 Task: Product Launch Review and Analysis: Participate in a review session to analyze the success of a recent product launch, gather feedback, and identify areas for improvement. Location: Product Launch Review Room. Time: 2:00 PM - 4:00 PM.
Action: Mouse pressed left at (55, 103)
Screenshot: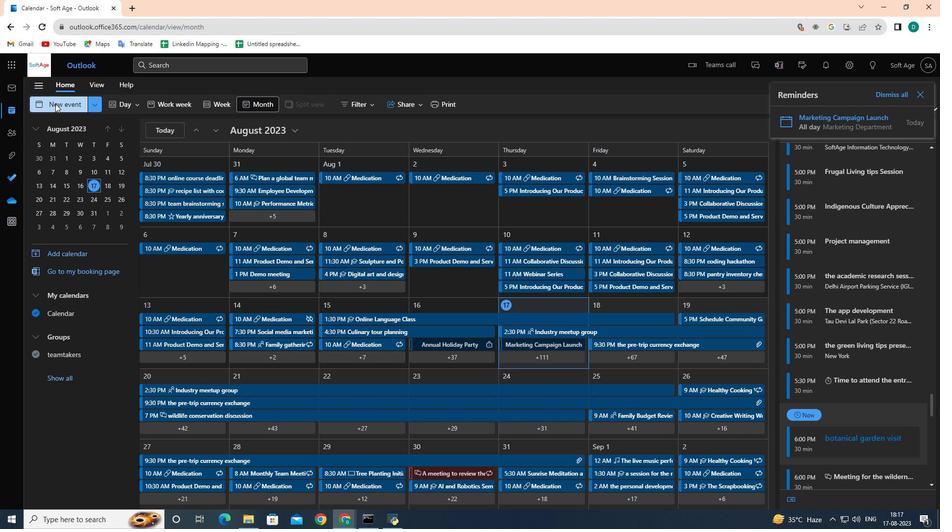 
Action: Mouse moved to (259, 169)
Screenshot: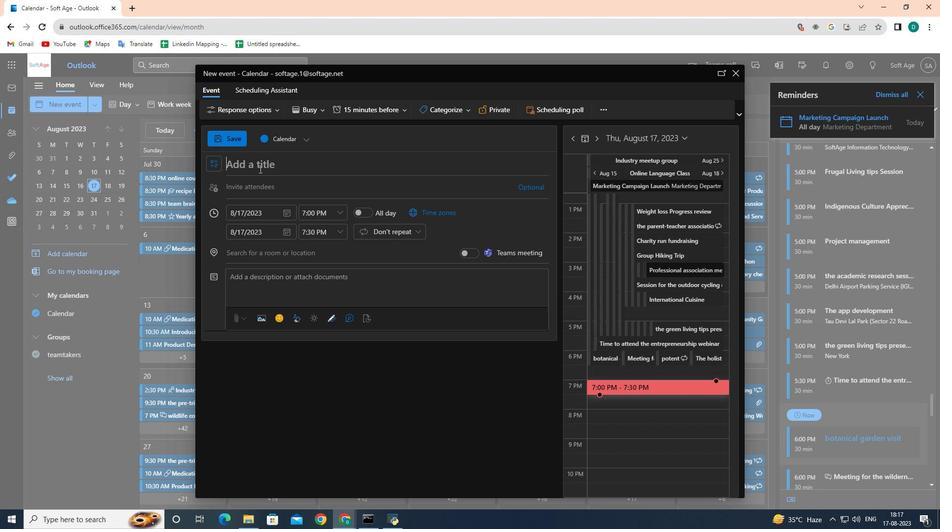 
Action: Key pressed <Key.shift>Product<Key.space><Key.shift><Key.shift><Key.shift><Key.shift>Launch<Key.space><Key.shift><Key.shift><Key.shift><Key.shift>Review<Key.space>and<Key.space><Key.shift>Analysis
Screenshot: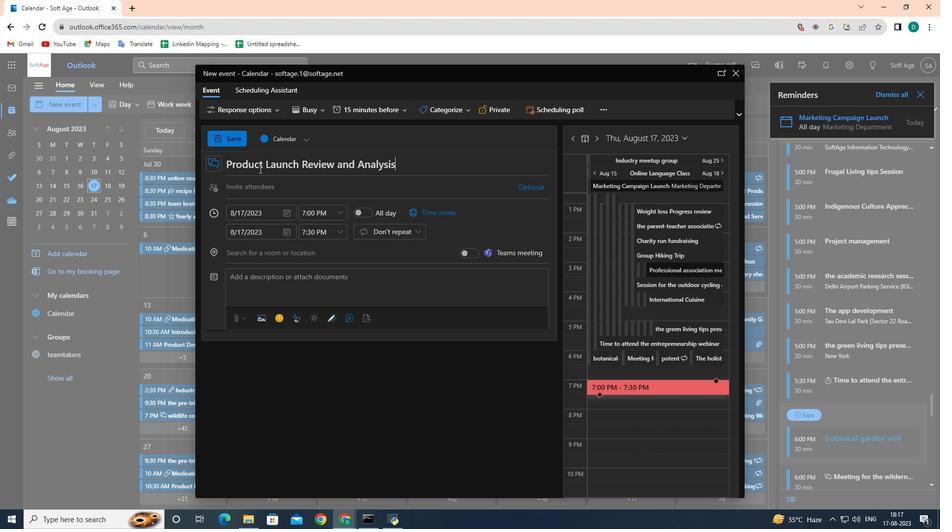 
Action: Mouse moved to (284, 218)
Screenshot: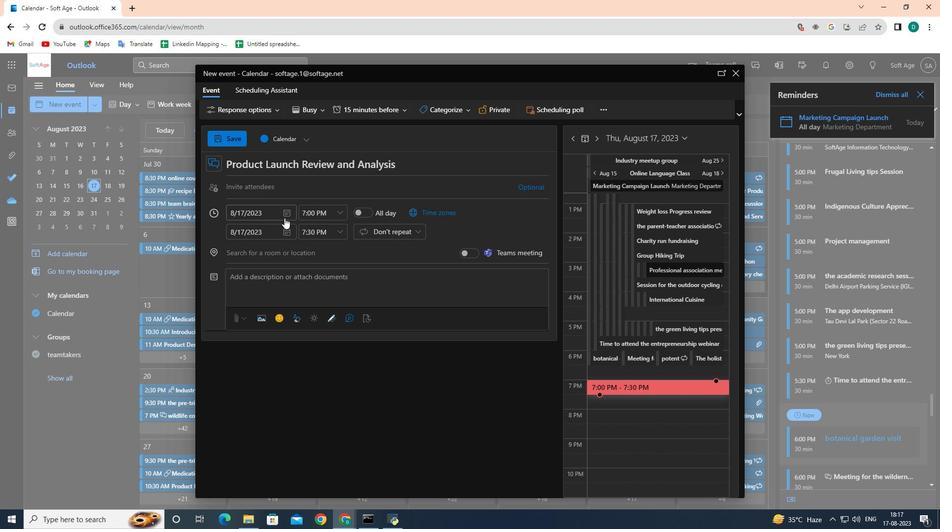 
Action: Mouse pressed left at (284, 218)
Screenshot: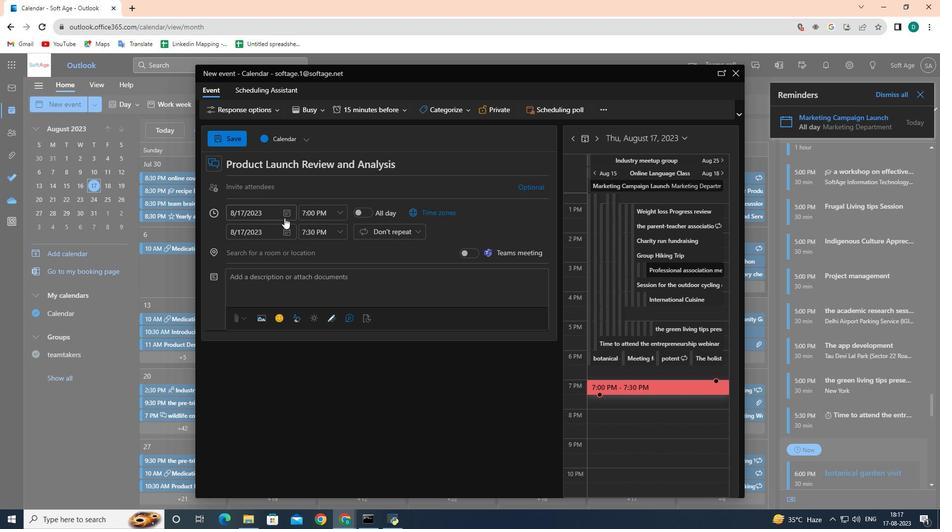 
Action: Mouse moved to (309, 302)
Screenshot: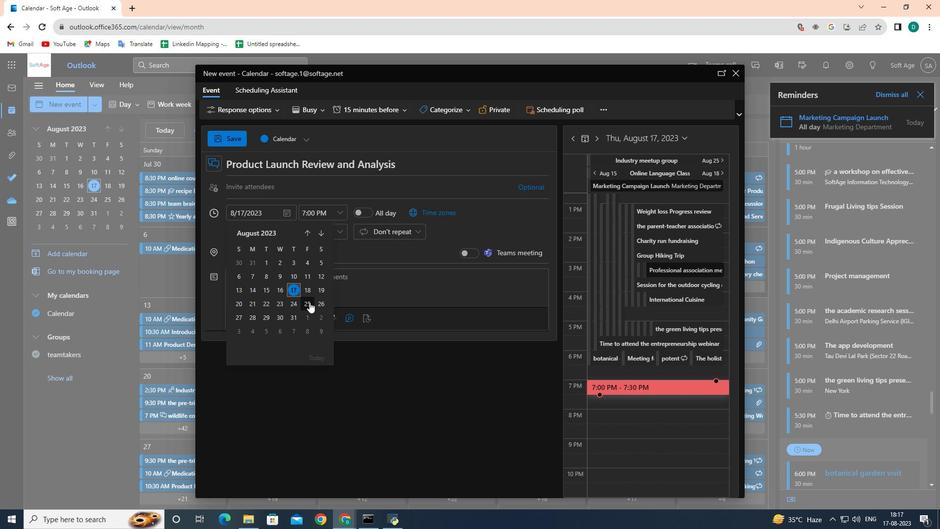 
Action: Mouse pressed left at (309, 302)
Screenshot: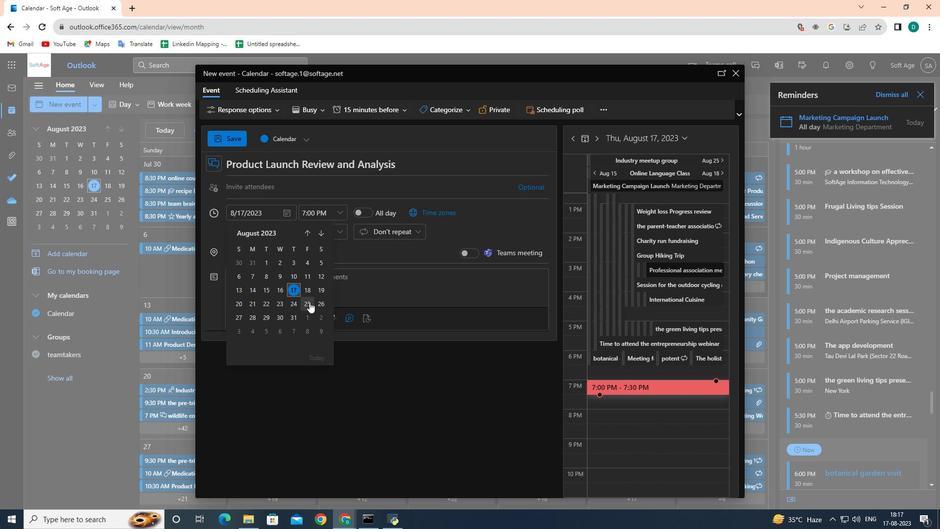 
Action: Mouse moved to (342, 218)
Screenshot: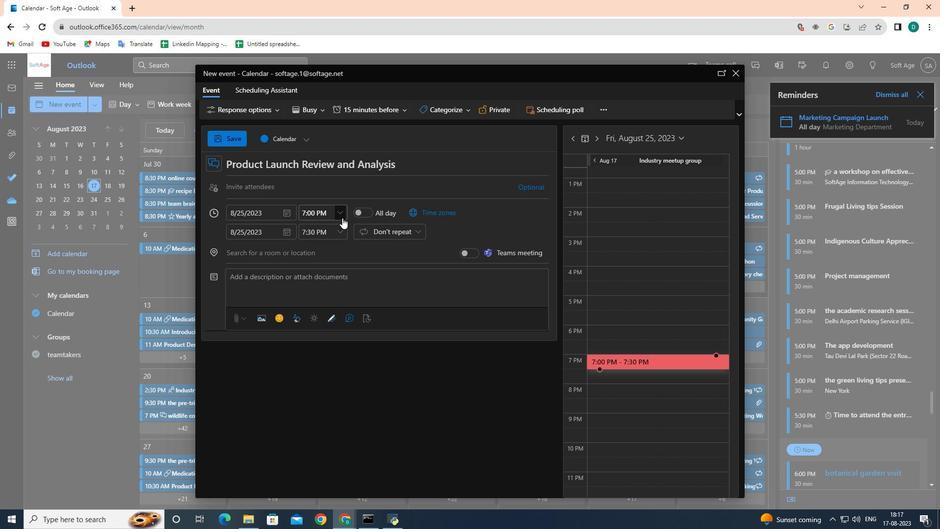 
Action: Mouse pressed left at (342, 218)
Screenshot: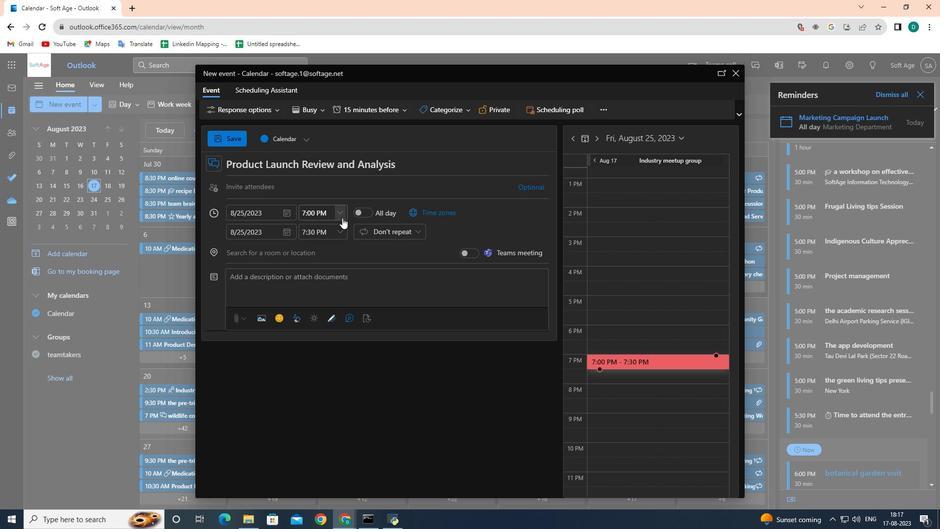 
Action: Mouse moved to (356, 224)
Screenshot: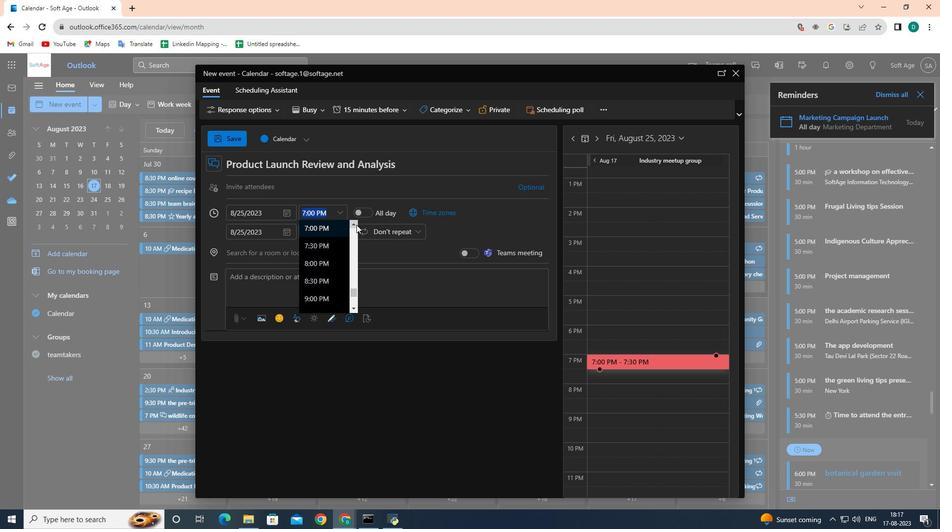 
Action: Mouse pressed left at (356, 224)
Screenshot: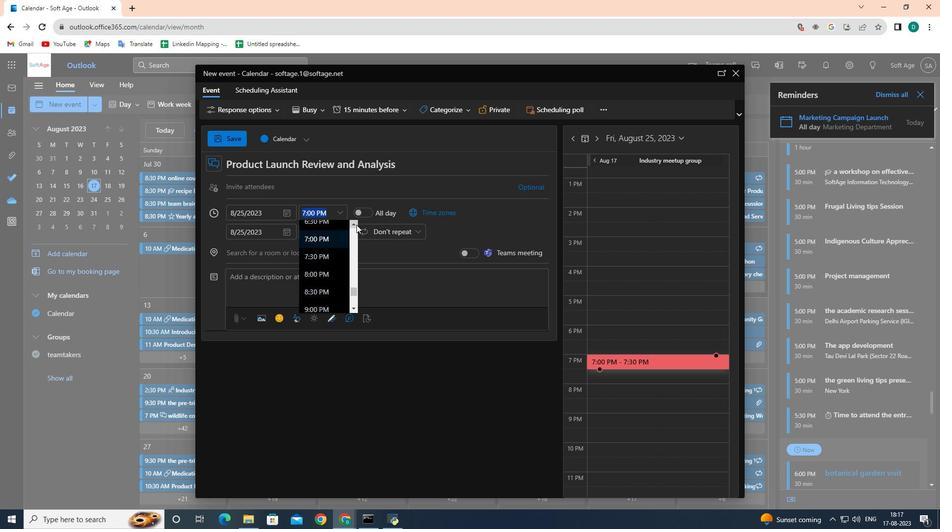 
Action: Mouse pressed left at (356, 224)
Screenshot: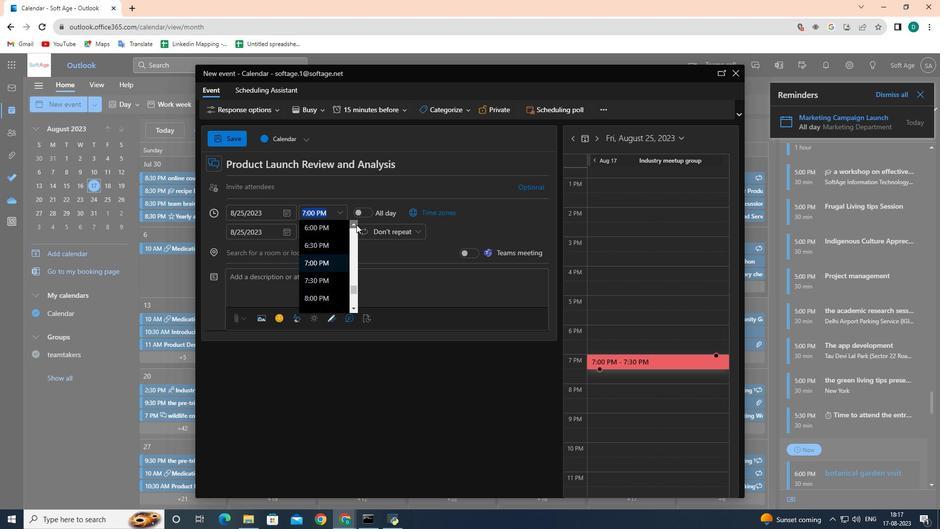 
Action: Mouse pressed left at (356, 224)
Screenshot: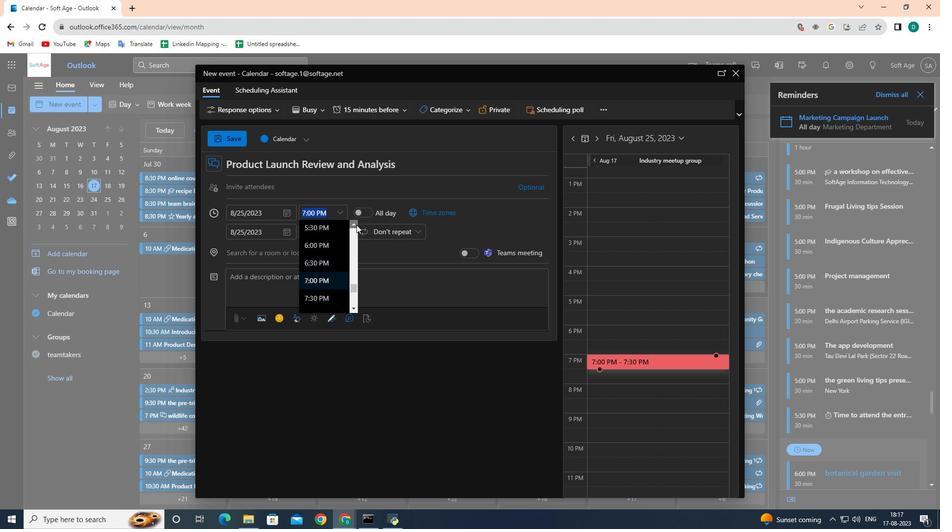 
Action: Mouse pressed left at (356, 224)
Screenshot: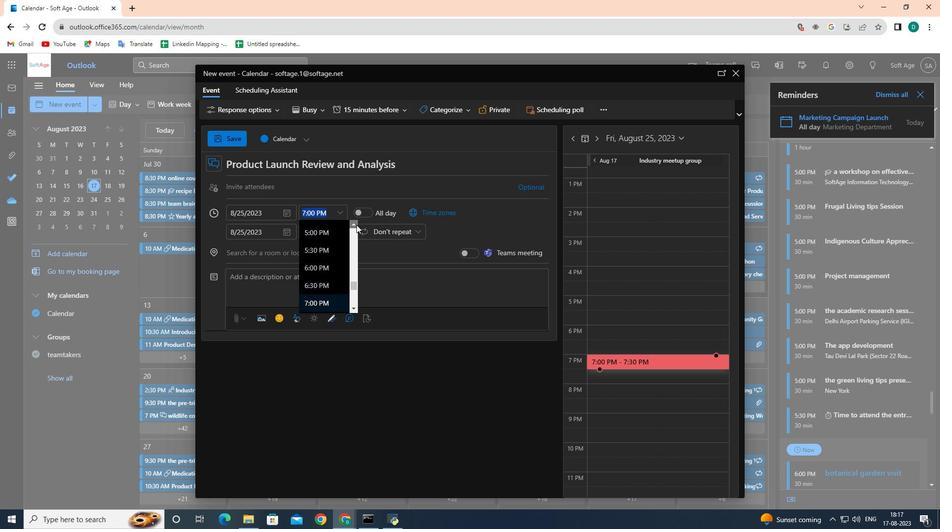 
Action: Mouse pressed left at (356, 224)
Screenshot: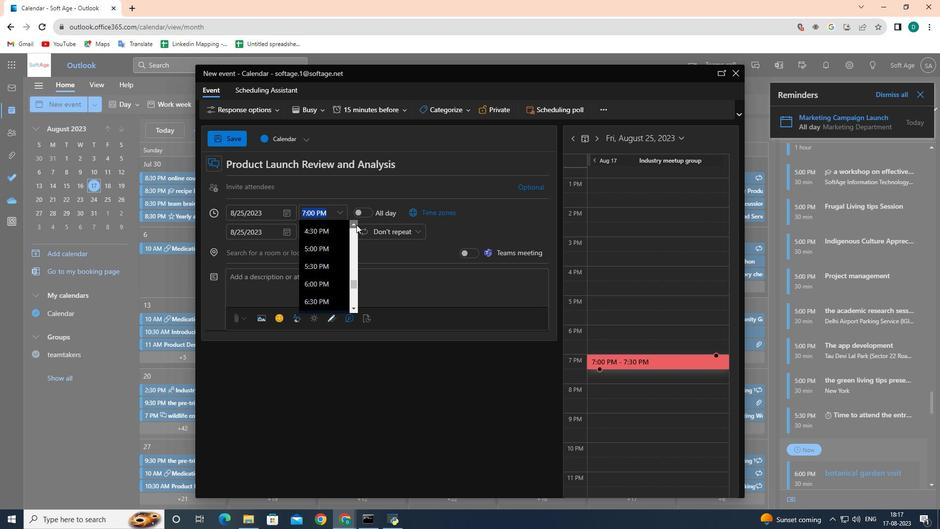 
Action: Mouse pressed left at (356, 224)
Screenshot: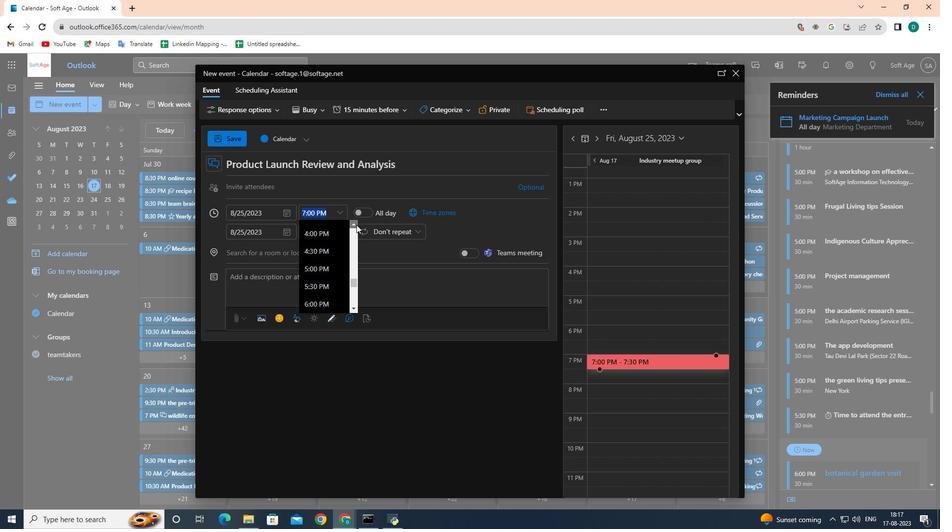 
Action: Mouse pressed left at (356, 224)
Screenshot: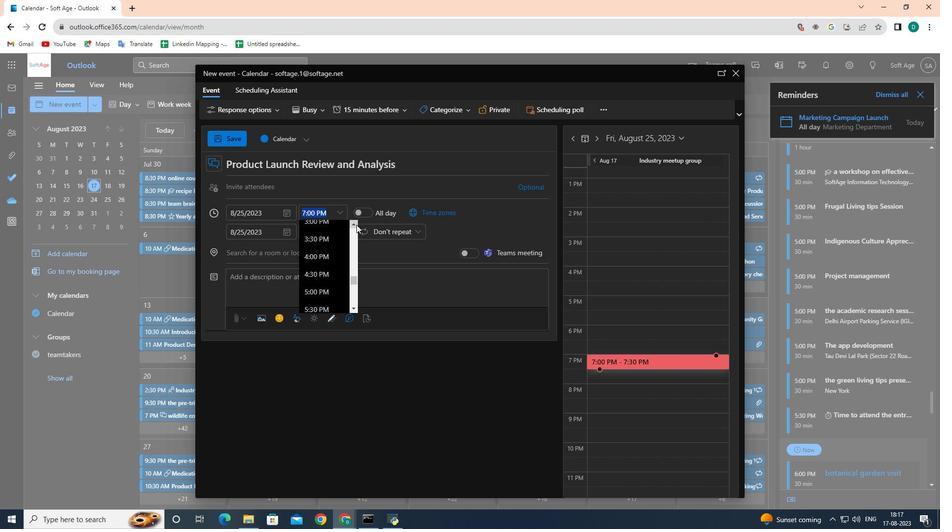 
Action: Mouse pressed left at (356, 224)
Screenshot: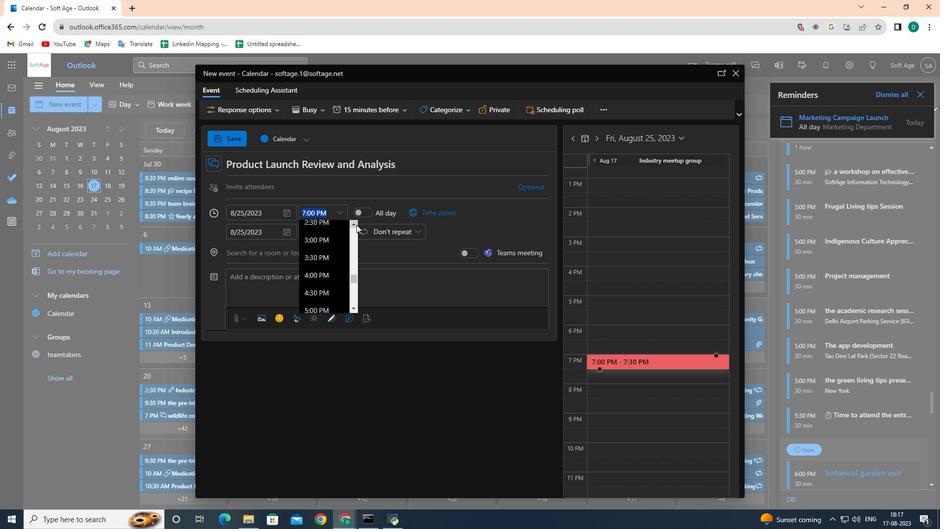 
Action: Mouse pressed left at (356, 224)
Screenshot: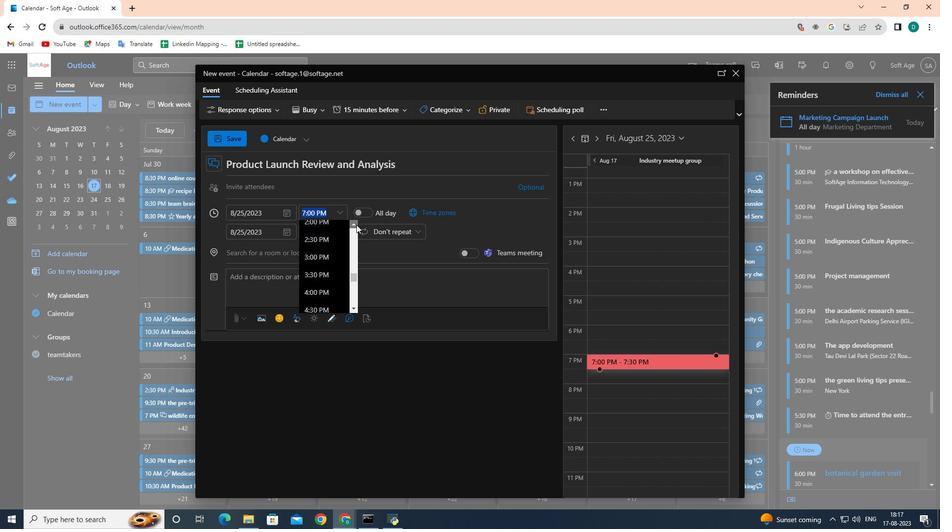 
Action: Mouse moved to (325, 227)
Screenshot: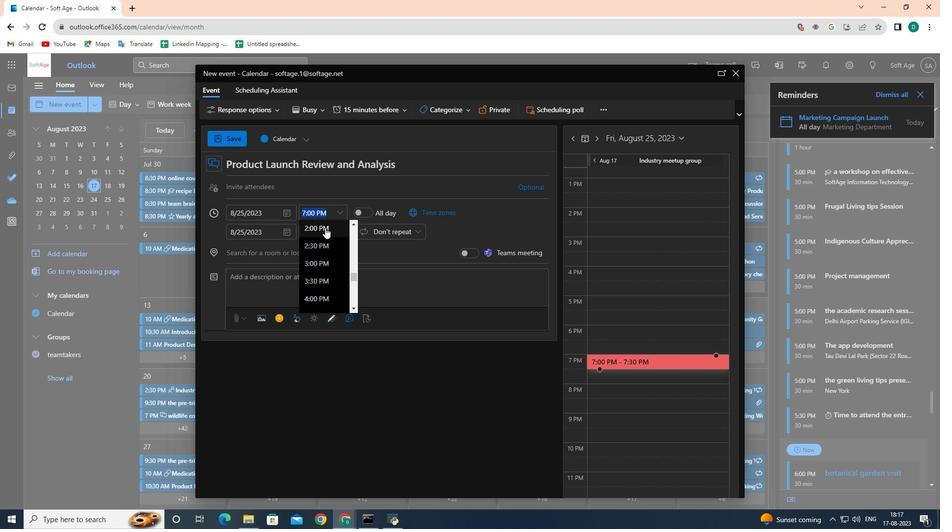 
Action: Mouse pressed left at (325, 227)
Screenshot: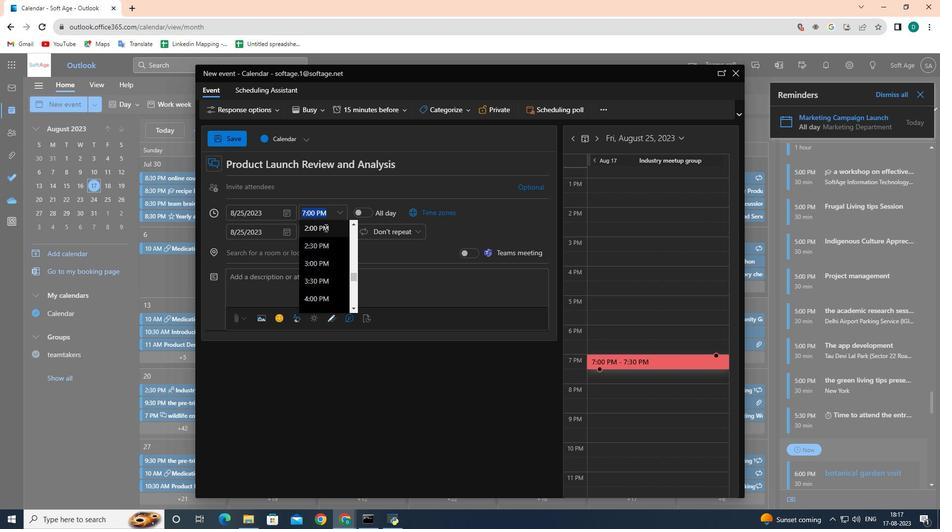 
Action: Mouse moved to (341, 229)
Screenshot: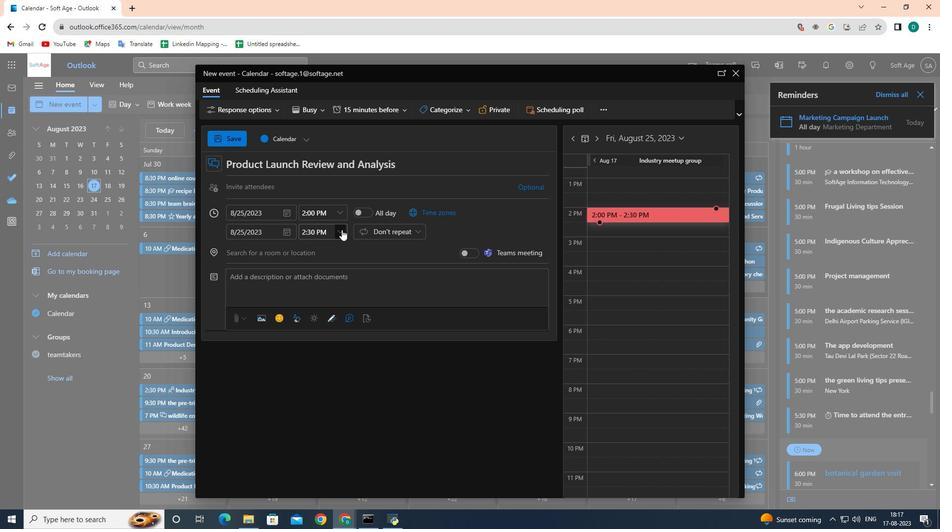 
Action: Mouse pressed left at (341, 229)
Screenshot: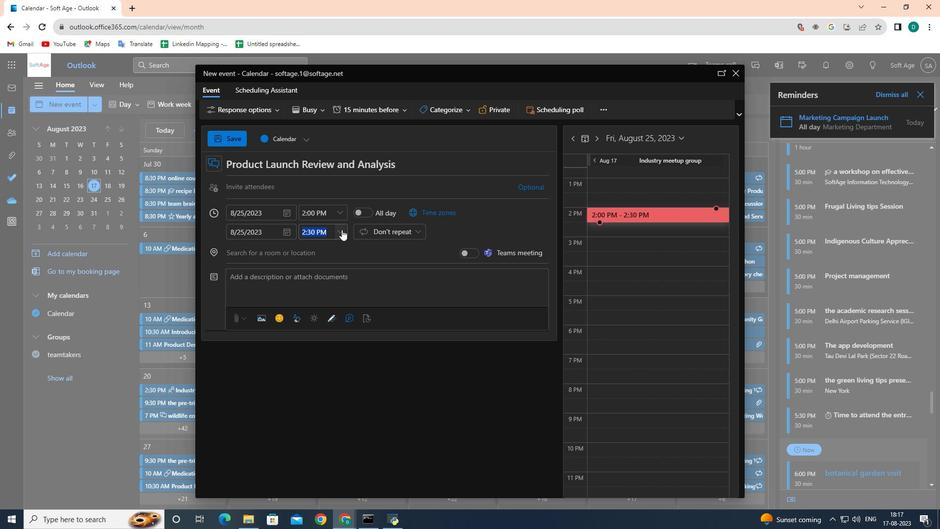 
Action: Mouse moved to (324, 301)
Screenshot: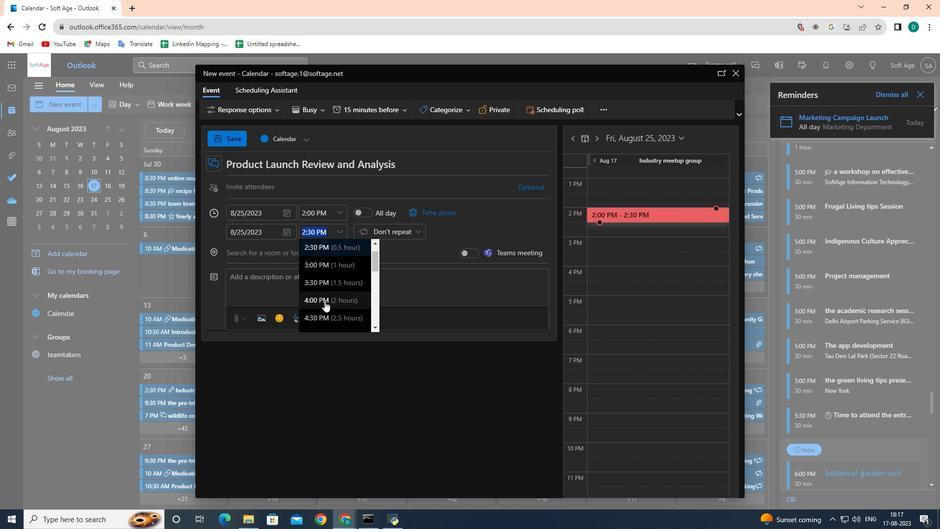 
Action: Mouse pressed left at (324, 301)
Screenshot: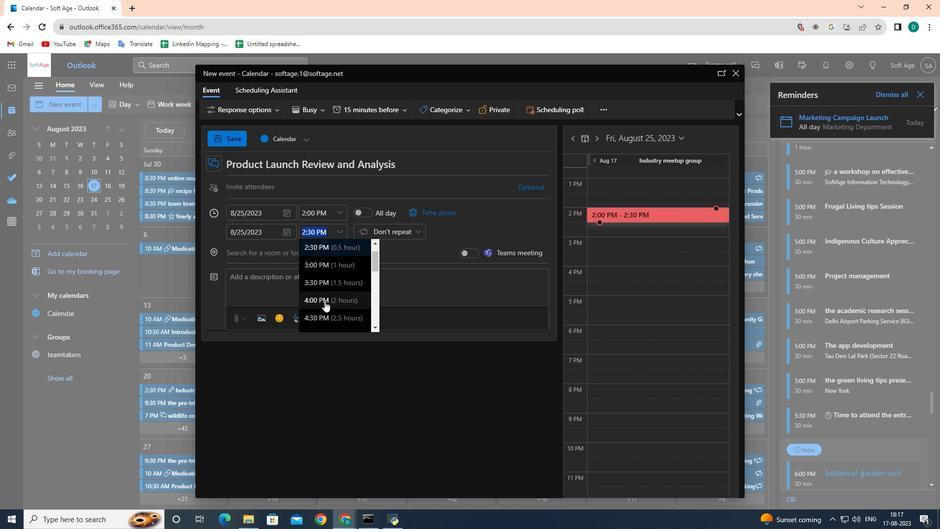 
Action: Mouse moved to (292, 281)
Screenshot: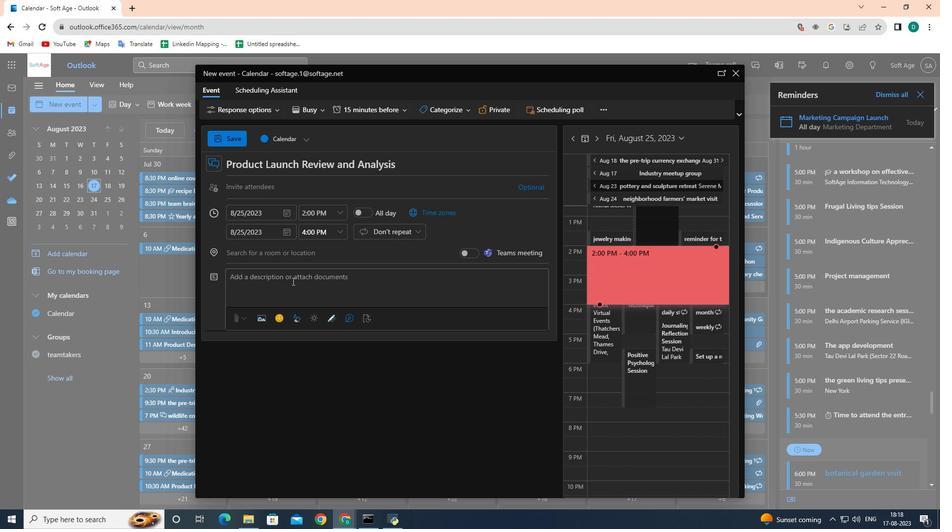 
Action: Mouse pressed left at (292, 281)
Screenshot: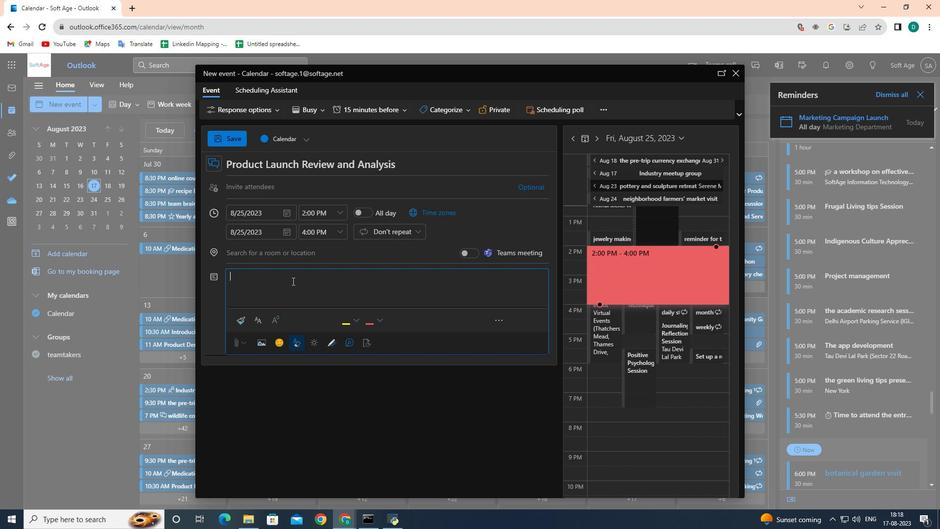 
Action: Mouse moved to (275, 253)
Screenshot: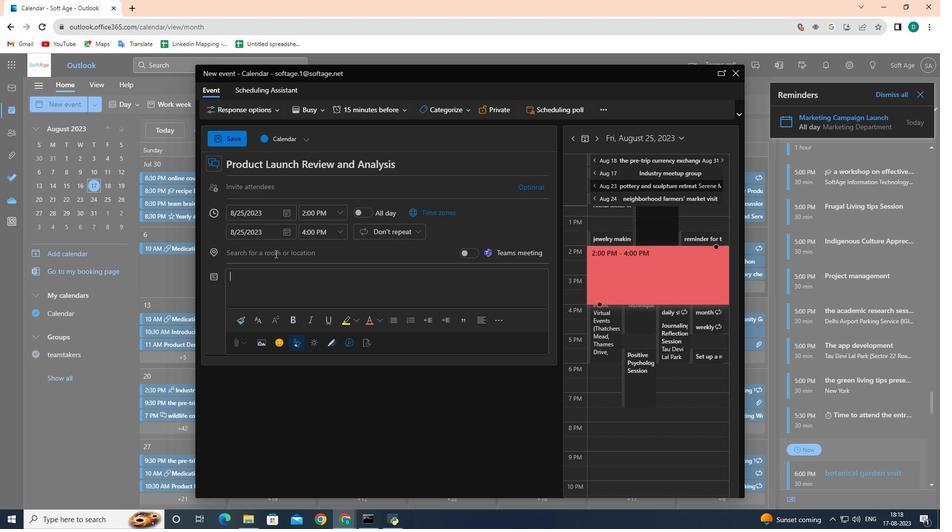 
Action: Mouse pressed left at (275, 253)
Screenshot: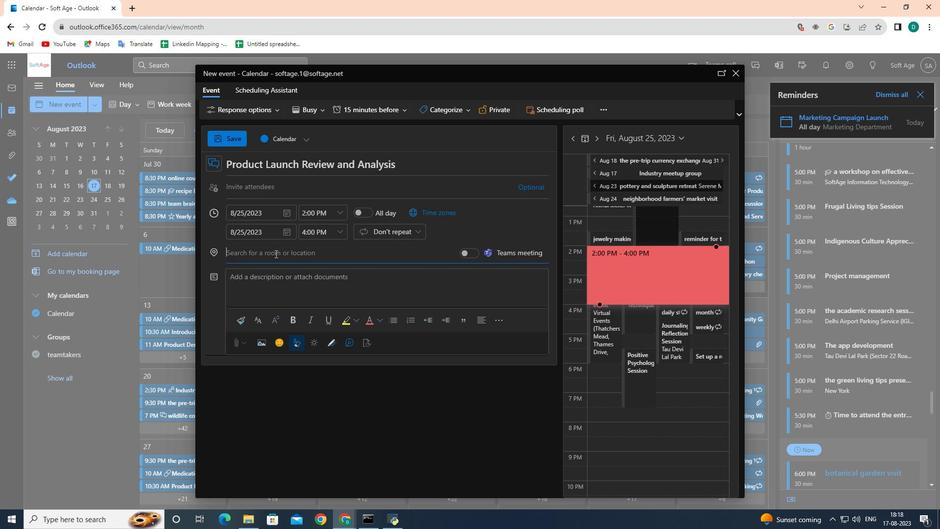 
Action: Key pressed <Key.shift><Key.shift><Key.shift><Key.shift><Key.shift><Key.shift><Key.shift>Product<Key.space><Key.shift>Launch<Key.space><Key.shift>Review<Key.space><Key.shift>Room<Key.space>
Screenshot: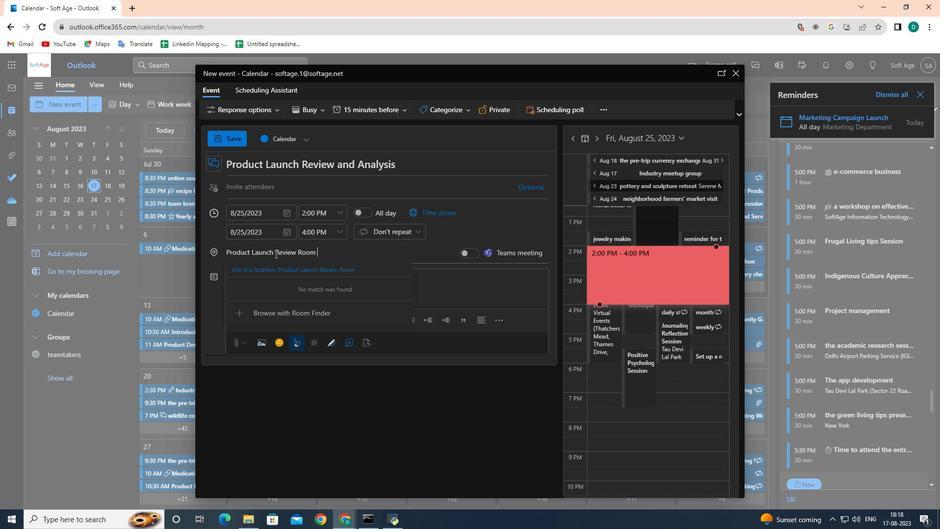 
Action: Mouse moved to (332, 256)
Screenshot: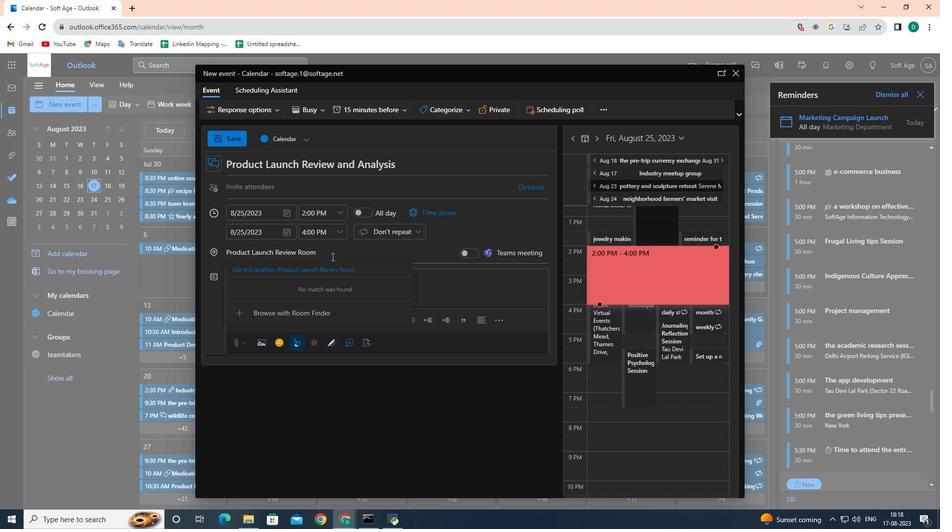 
Action: Mouse pressed left at (332, 256)
Screenshot: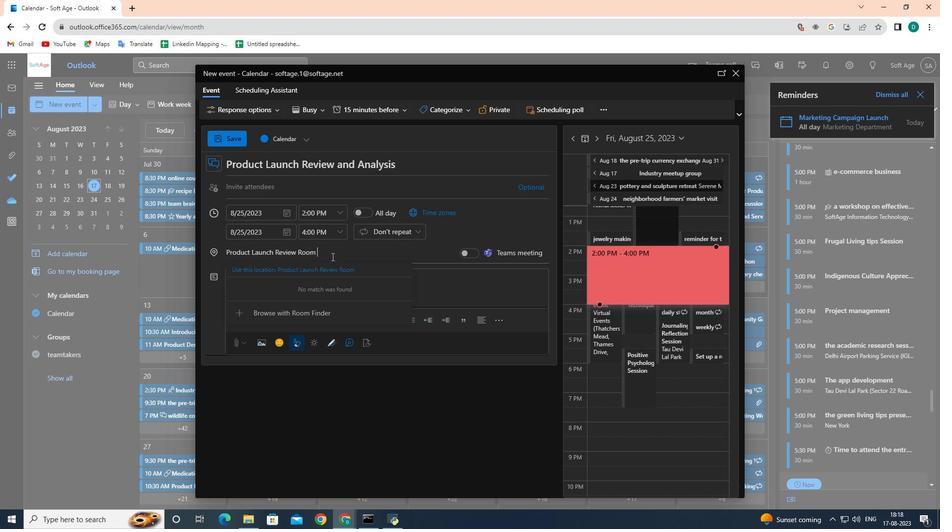 
Action: Mouse moved to (209, 292)
Screenshot: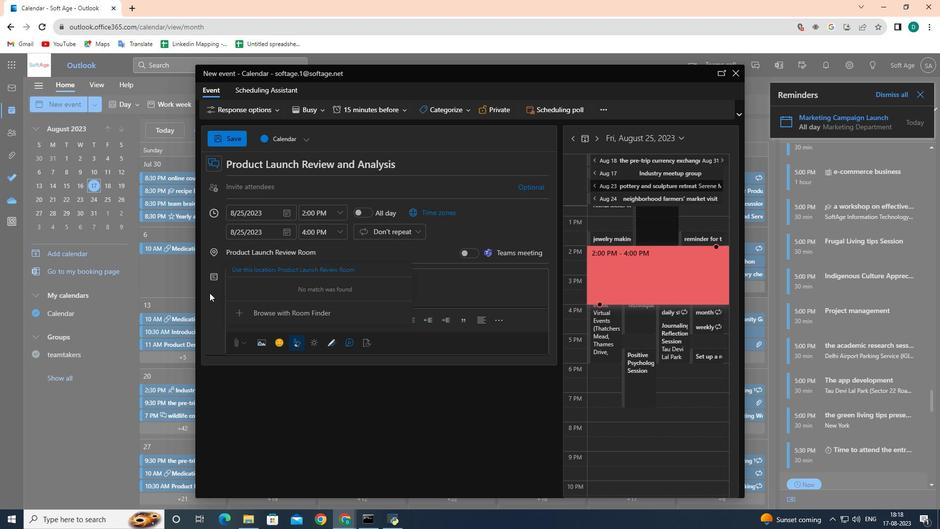 
Action: Mouse pressed left at (209, 292)
Screenshot: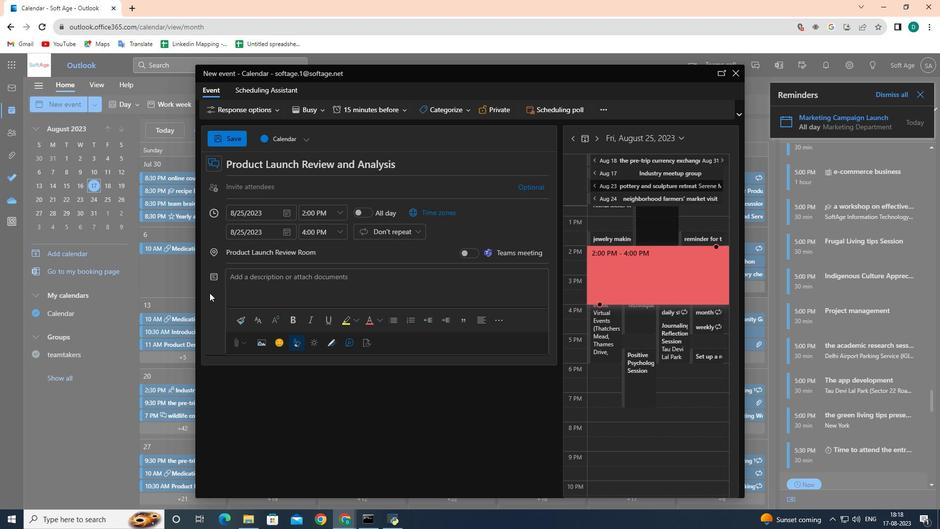 
Action: Mouse moved to (252, 284)
Screenshot: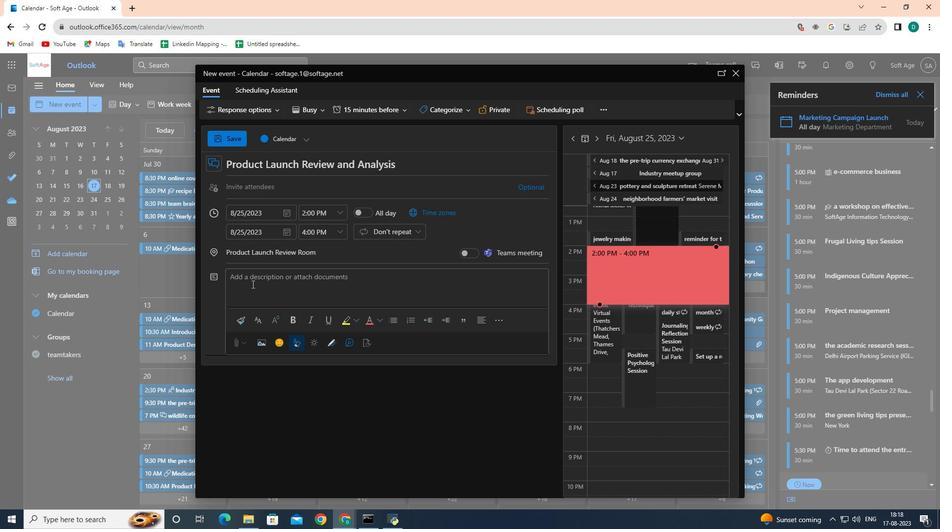 
Action: Mouse pressed left at (252, 284)
Screenshot: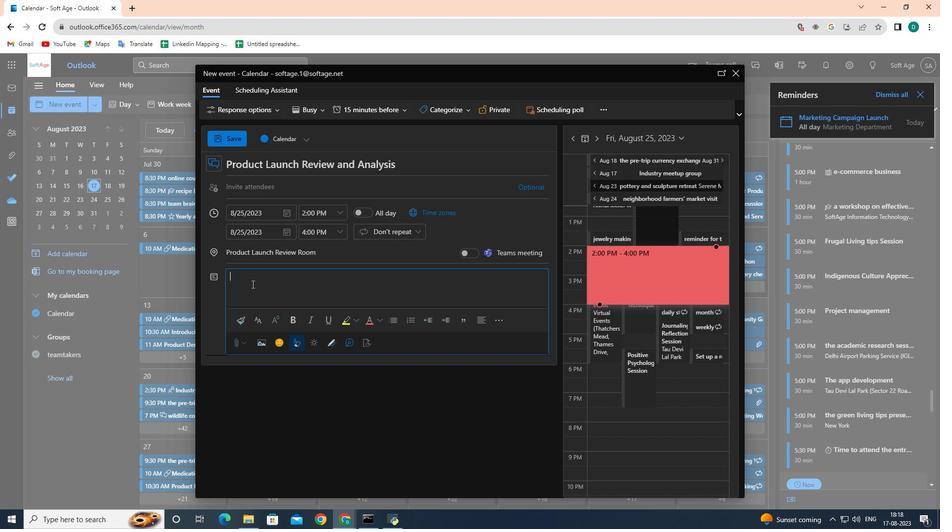 
Action: Mouse moved to (263, 274)
Screenshot: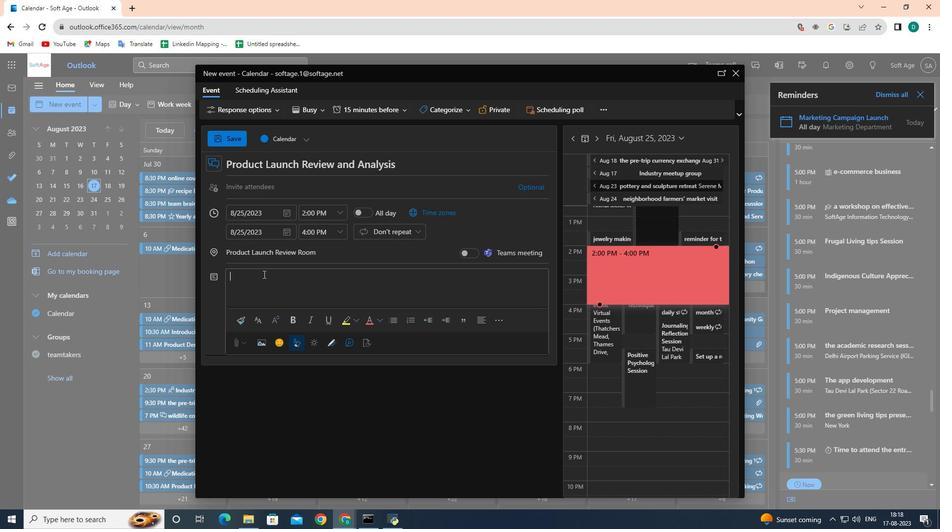 
Action: Key pressed <Key.shift>Participate<Key.space>in<Key.space>a<Key.space>review<Key.space>session<Key.space>to<Key.space>analyze<Key.space>the<Key.space>success<Key.space>of<Key.space>a<Key.space>rexent<Key.space>product<Key.space>launch,gaa<Key.backspace>ther
Screenshot: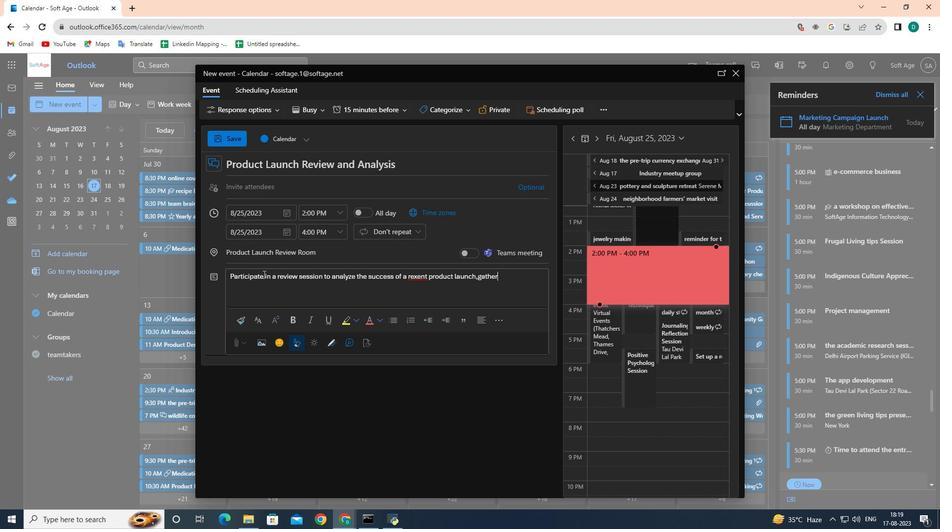 
Action: Mouse moved to (417, 278)
Screenshot: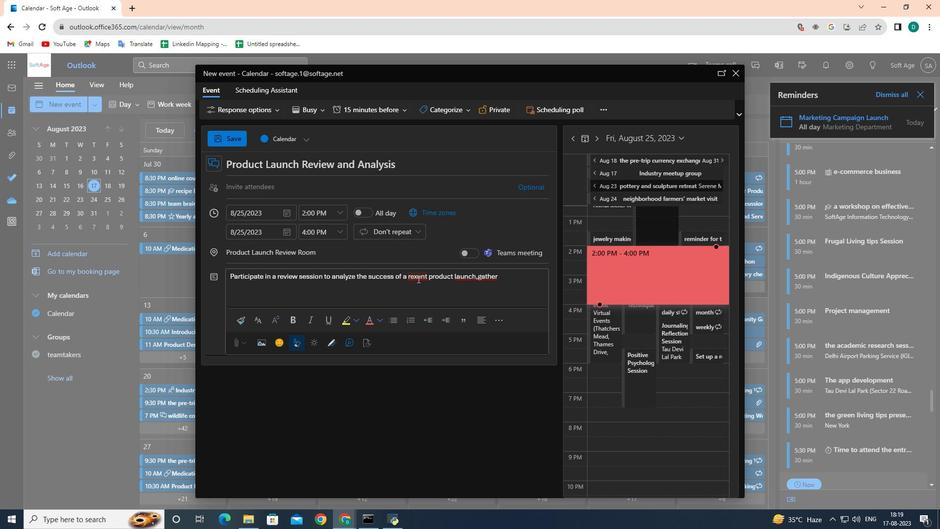 
Action: Mouse pressed left at (417, 278)
Screenshot: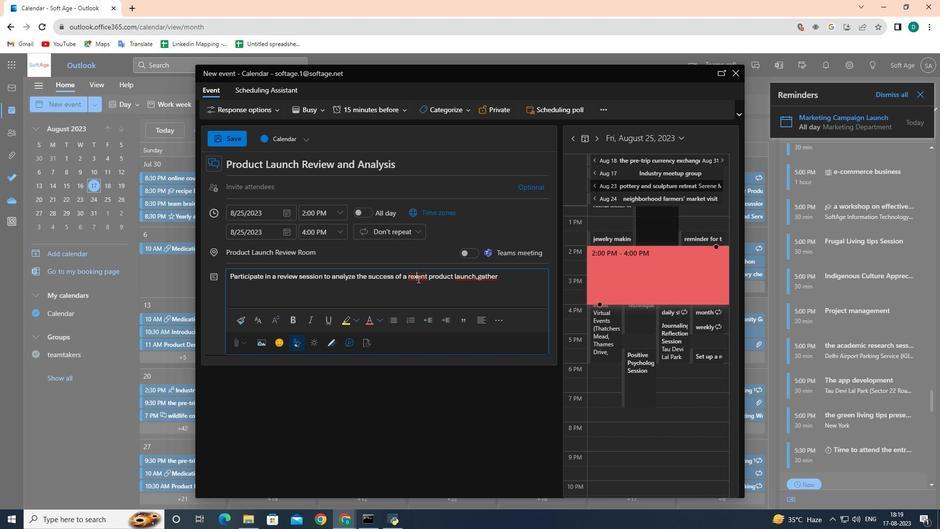 
Action: Mouse moved to (433, 331)
Screenshot: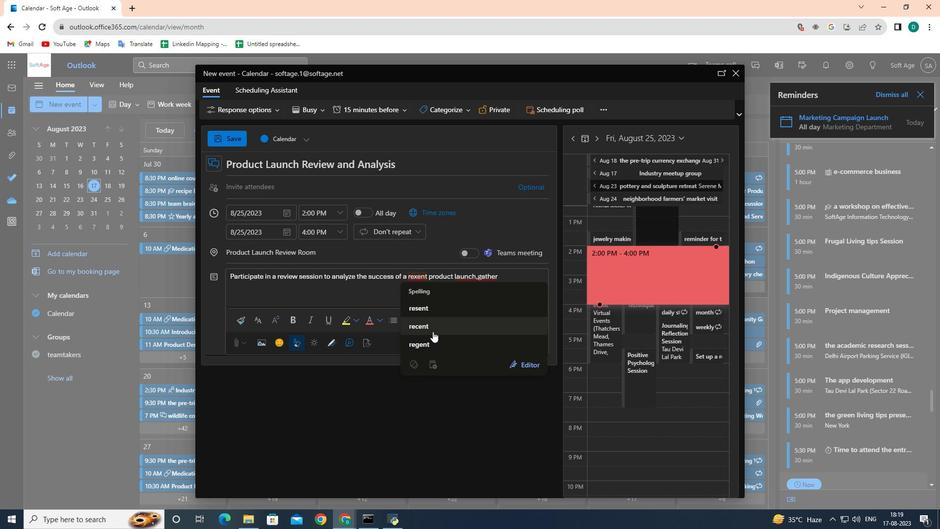 
Action: Mouse pressed left at (433, 331)
Screenshot: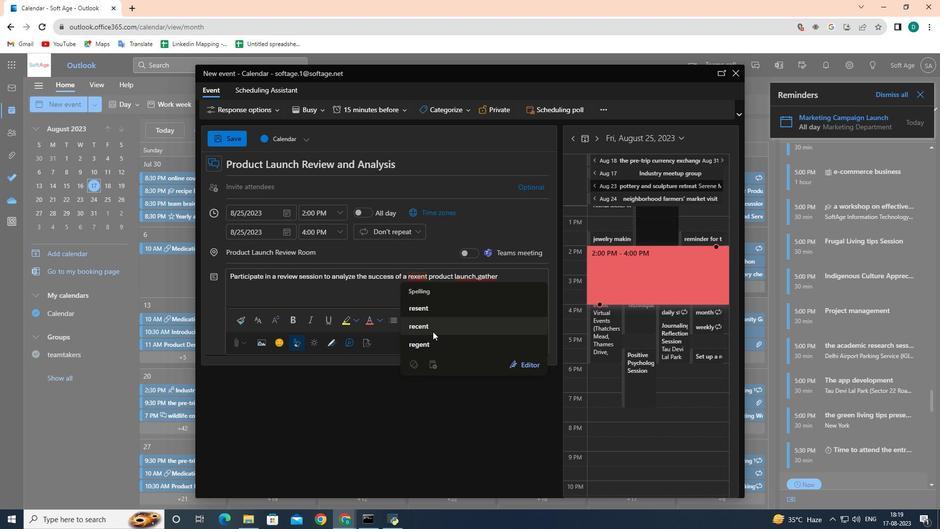 
Action: Mouse moved to (469, 280)
Screenshot: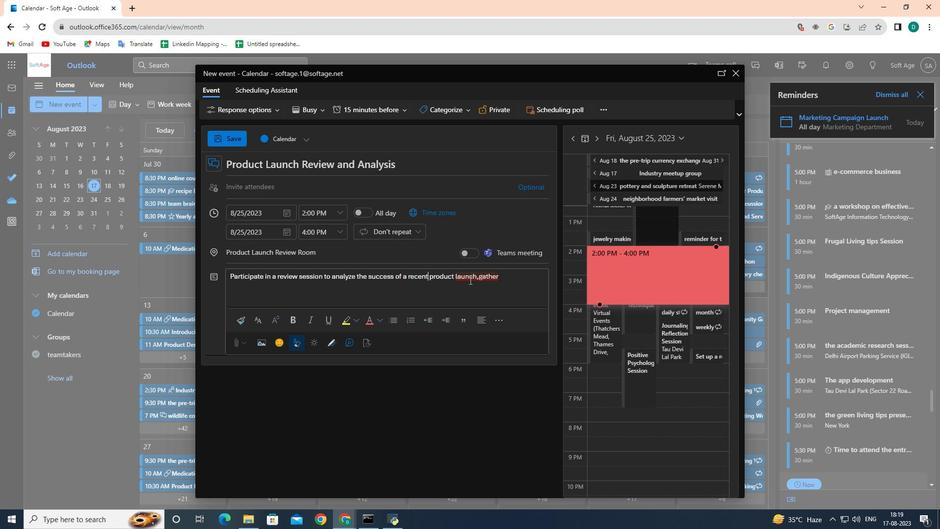 
Action: Mouse pressed left at (469, 280)
Screenshot: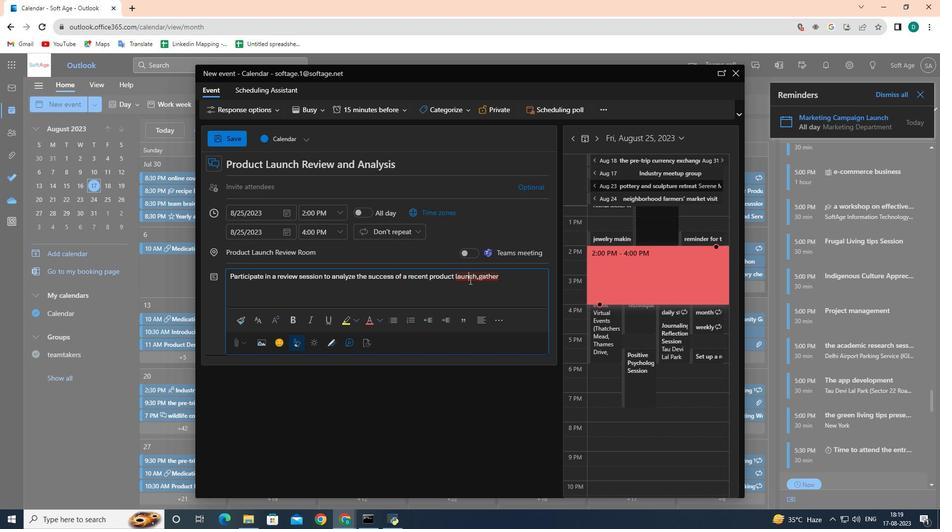 
Action: Mouse moved to (418, 308)
Screenshot: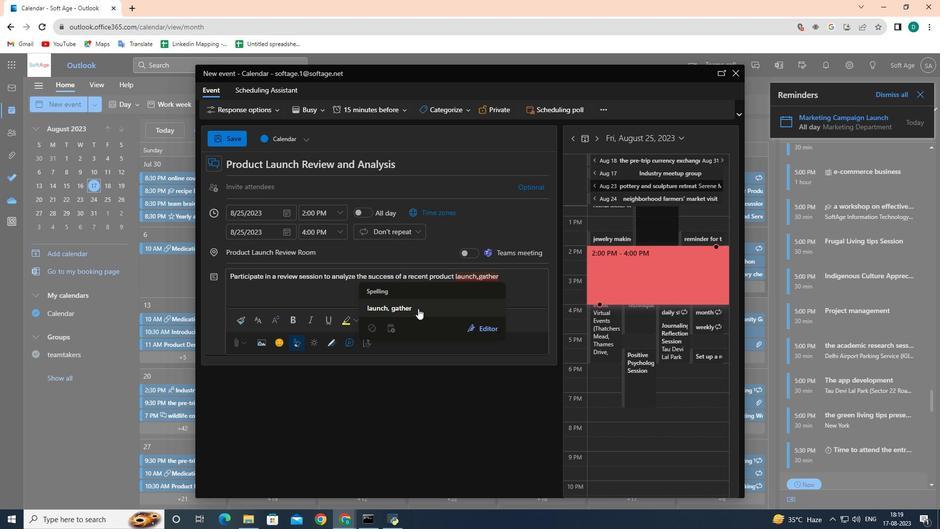 
Action: Mouse pressed left at (418, 308)
Screenshot: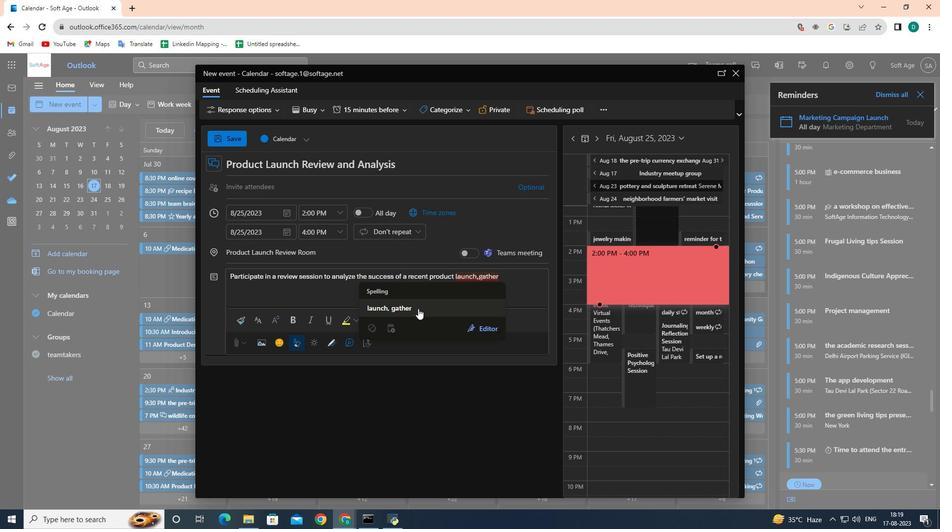 
Action: Mouse moved to (507, 282)
Screenshot: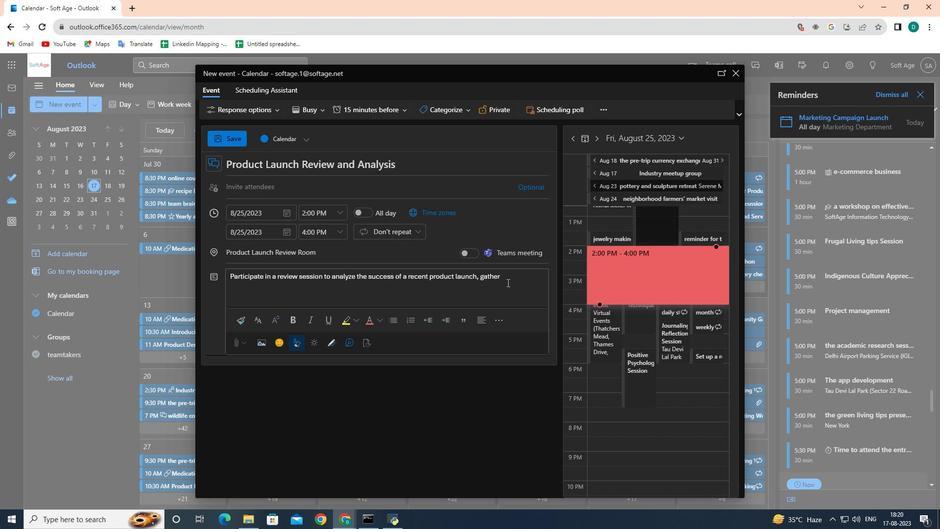 
Action: Key pressed <Key.space>feedback,<Key.space>and<Key.space>identify<Key.space>areas<Key.space>for<Key.space>improvement
Screenshot: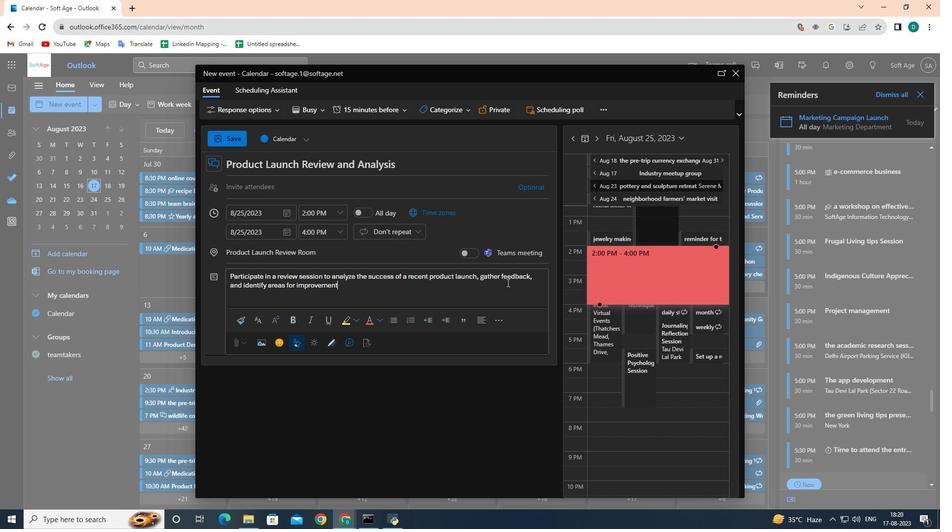 
Action: Mouse moved to (224, 136)
Screenshot: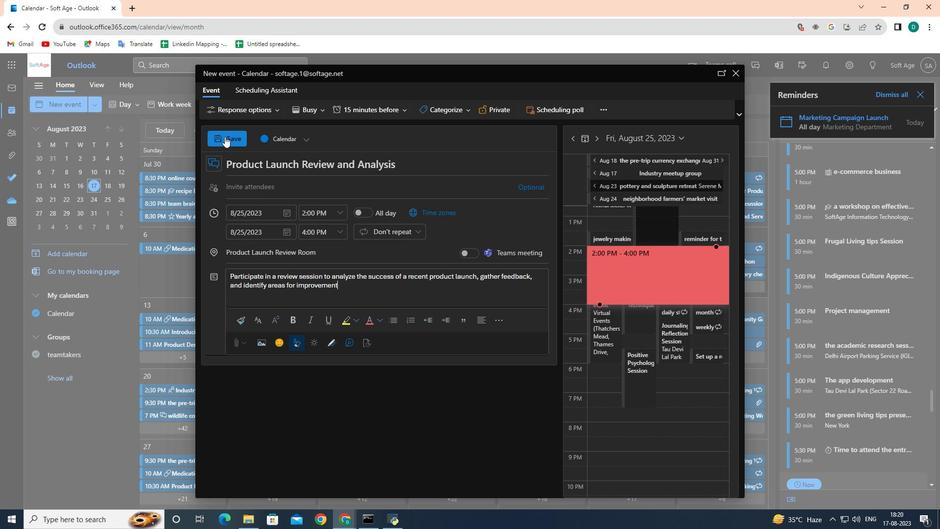 
Action: Mouse pressed left at (224, 136)
Screenshot: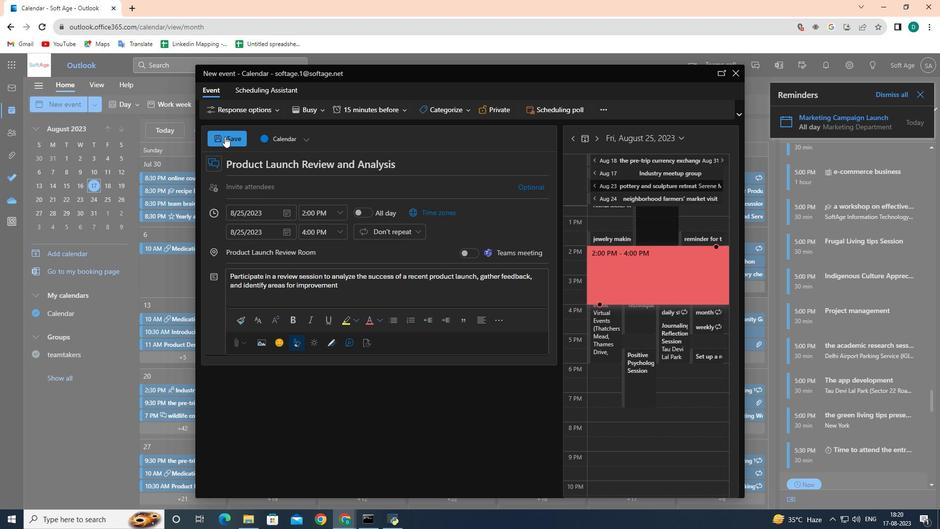 
